 Task: In the Company amd.com, Add note: 'Schedule a training session for the sales team on new objection handling techniques.'. Mark checkbox to create task to follow up ': Tomorrow'. Create task, with  description: Send Proposal to Client, Add due date: Today; Add reminder: 30 Minutes before. Set Priority Low  and add note: Take detailed meeting minutes and share them with the team afterward.. Logged in from softage.1@softage.net
Action: Mouse moved to (80, 53)
Screenshot: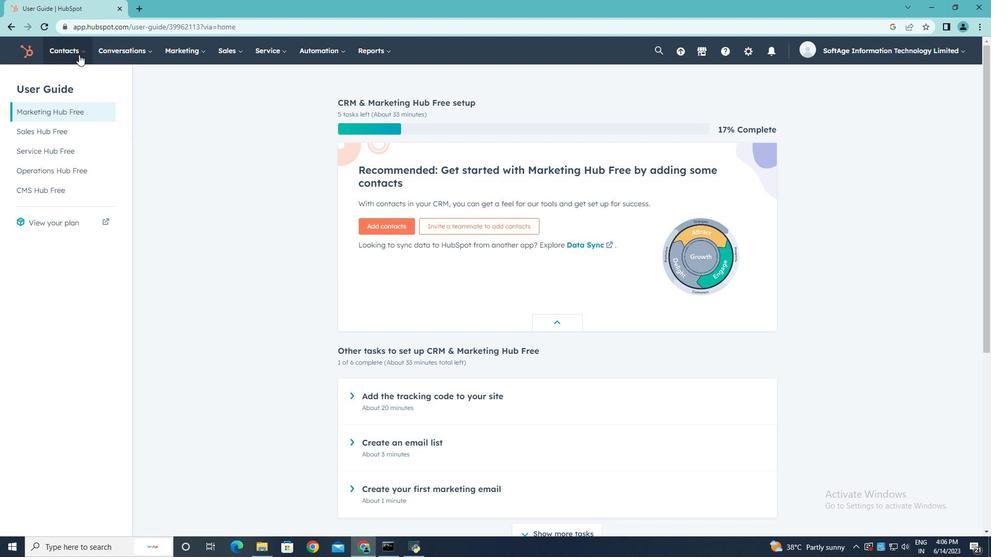 
Action: Mouse pressed left at (80, 53)
Screenshot: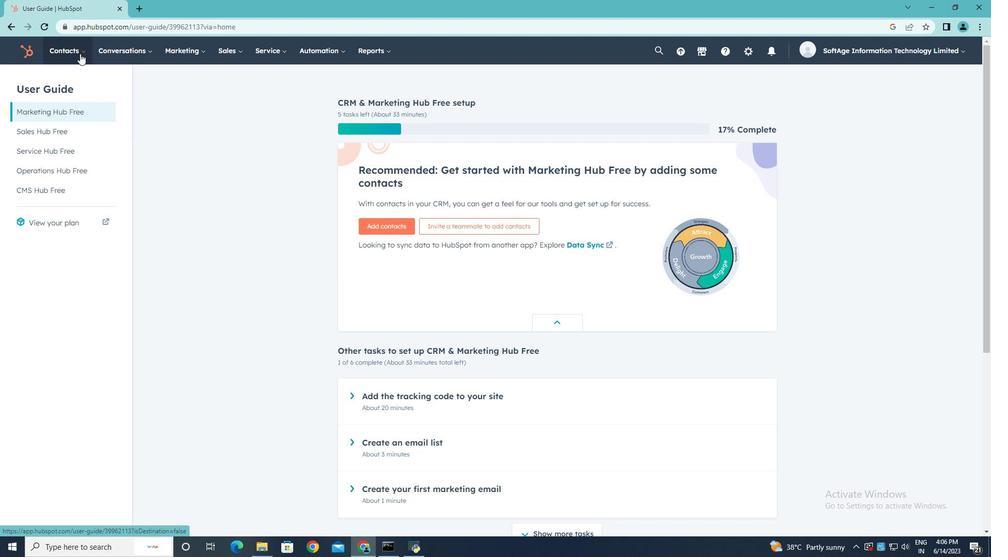 
Action: Mouse moved to (70, 103)
Screenshot: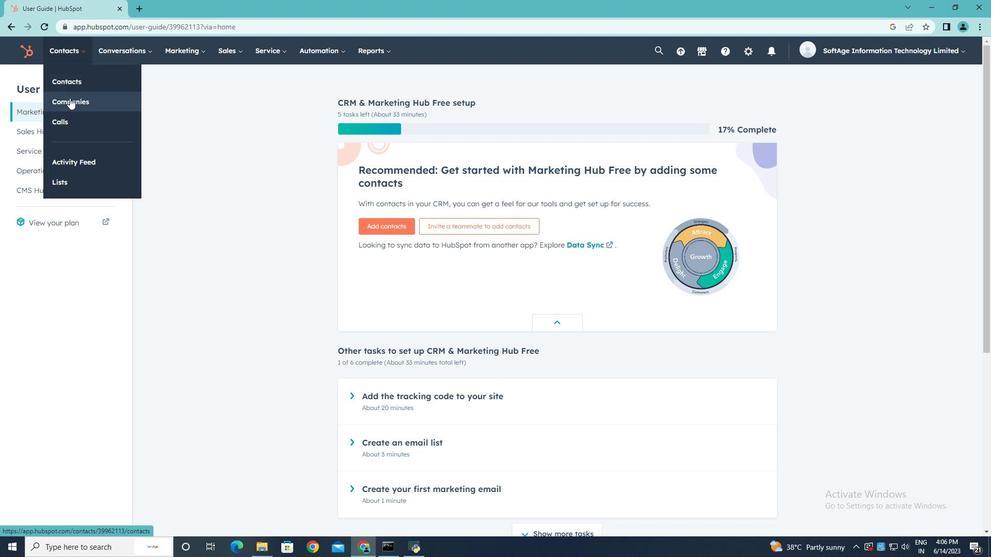 
Action: Mouse pressed left at (70, 103)
Screenshot: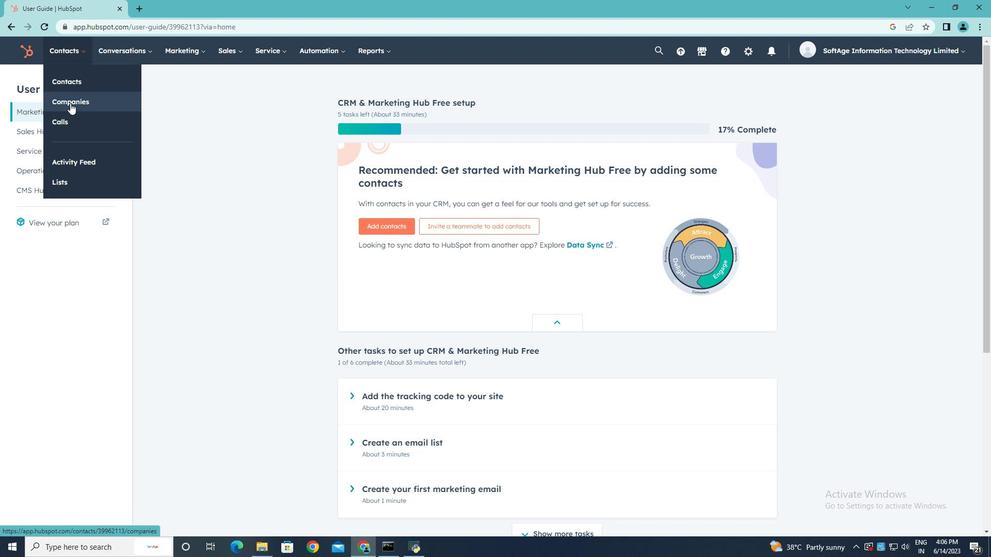 
Action: Mouse moved to (72, 168)
Screenshot: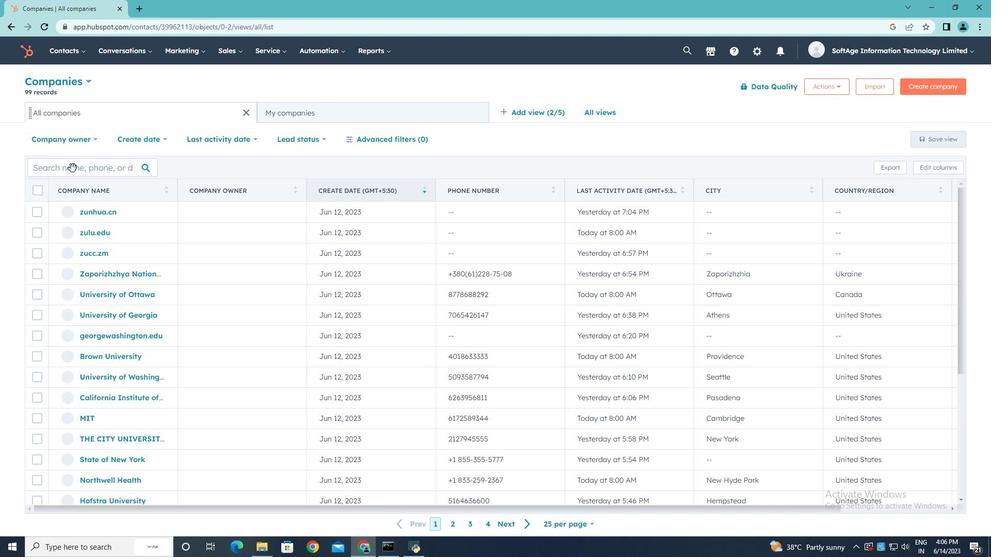 
Action: Mouse pressed left at (72, 168)
Screenshot: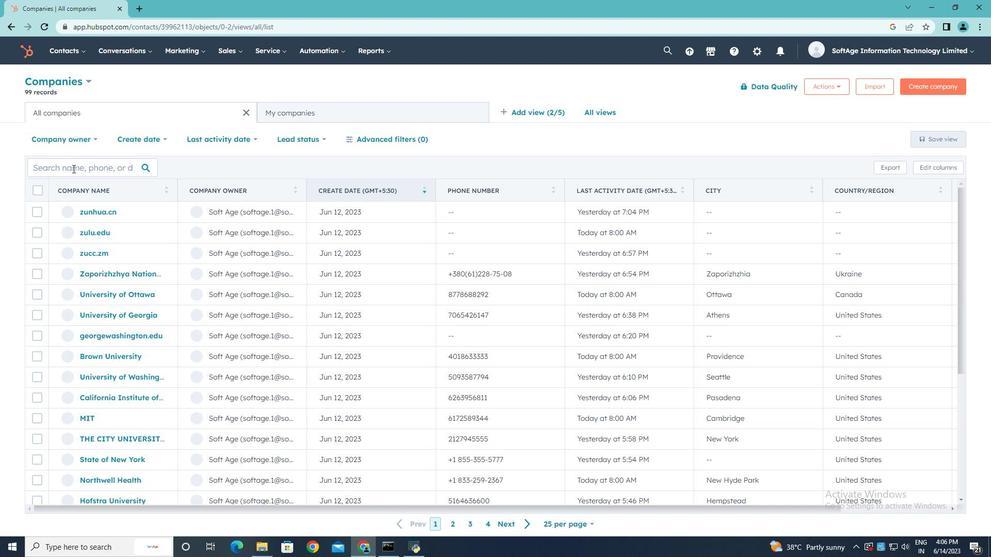 
Action: Key pressed amd.com
Screenshot: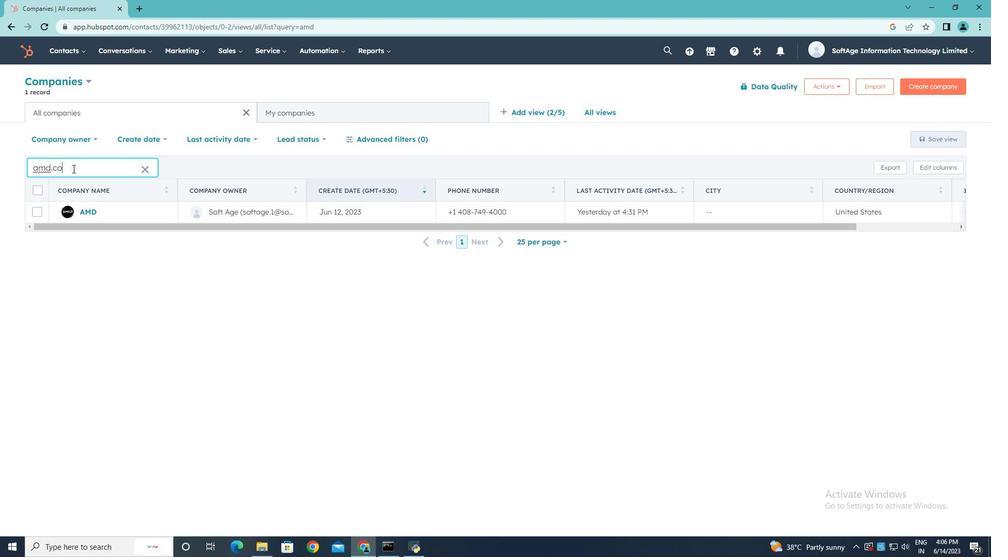 
Action: Mouse moved to (87, 212)
Screenshot: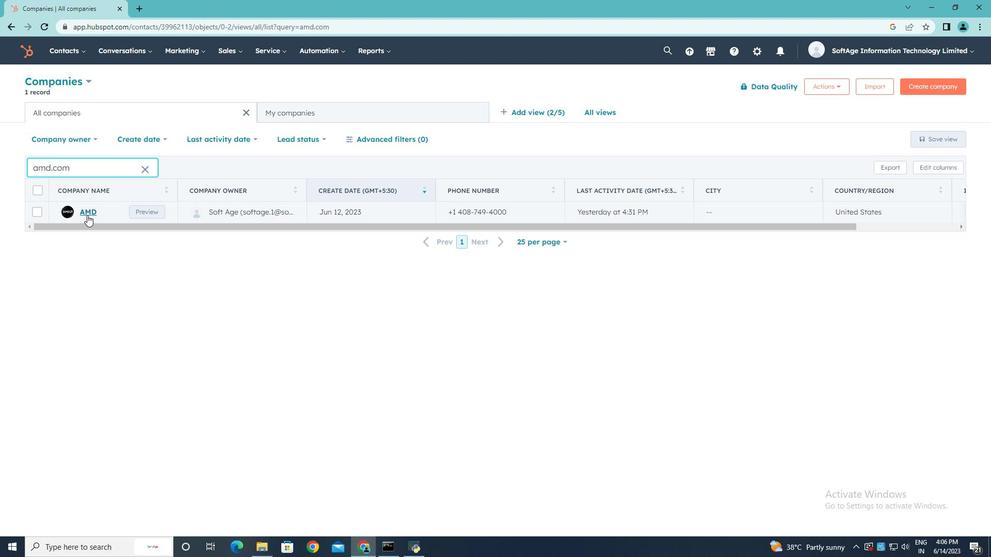 
Action: Mouse pressed left at (87, 212)
Screenshot: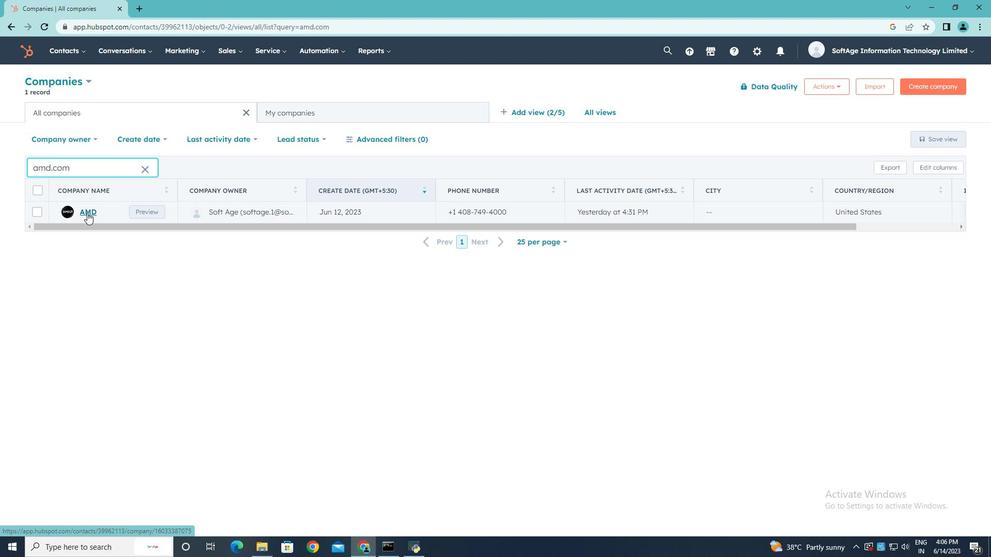 
Action: Mouse moved to (33, 173)
Screenshot: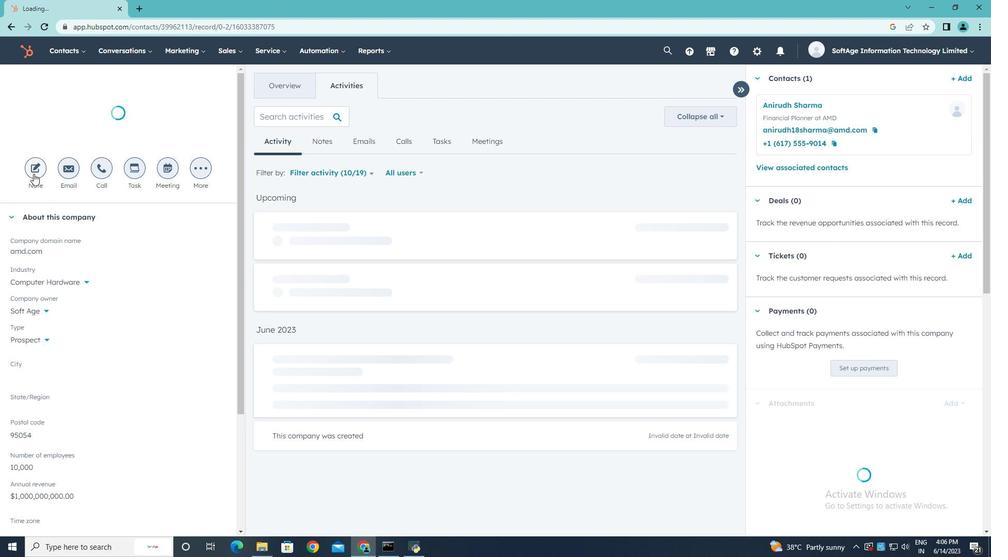 
Action: Mouse pressed left at (33, 173)
Screenshot: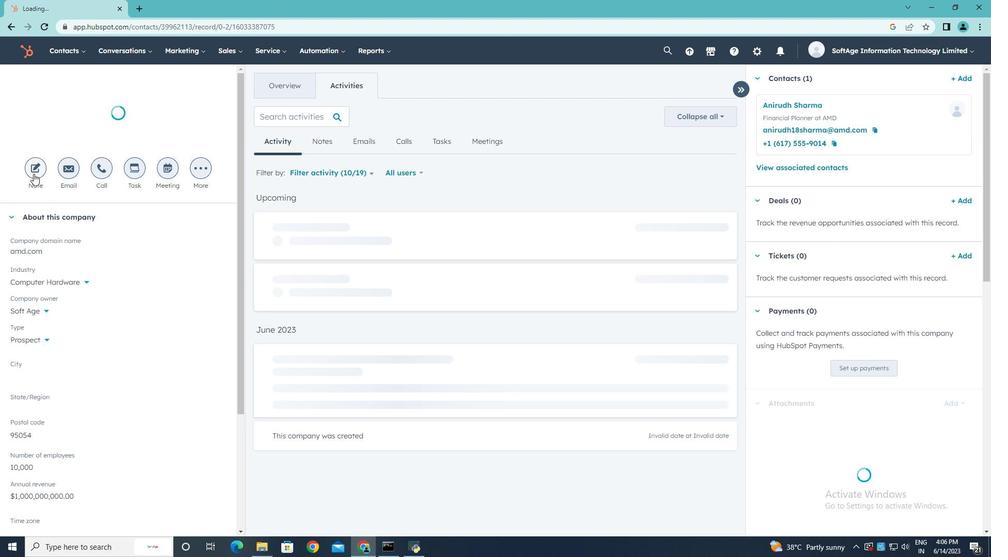 
Action: Key pressed <Key.shift>Schedule<Key.space>a<Key.space>training<Key.space>session<Key.space>for<Key.space>the<Key.space>sales<Key.space>team<Key.space>on<Key.space>new<Key.space>objection<Key.space>handling<Key.space>techno<Key.backspace>iques
Screenshot: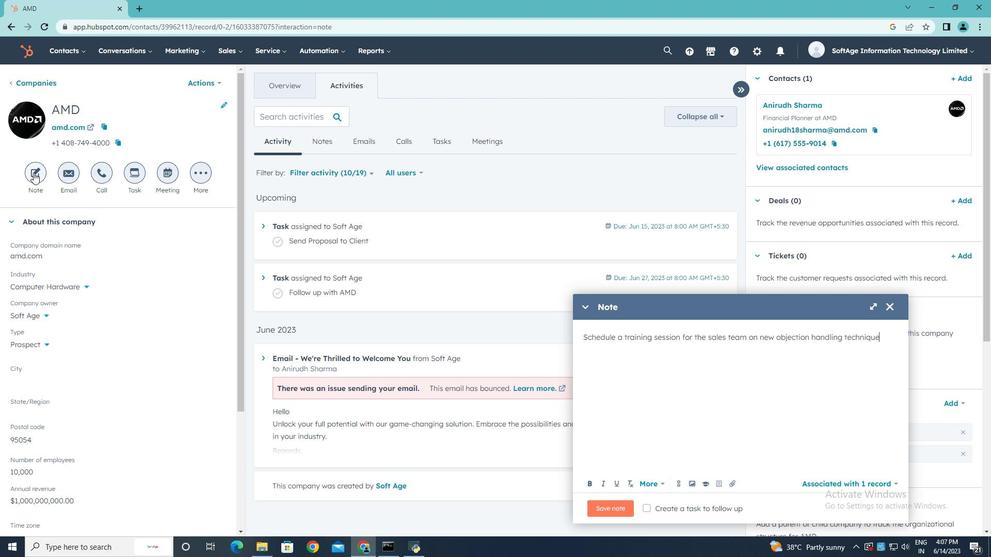 
Action: Mouse moved to (647, 507)
Screenshot: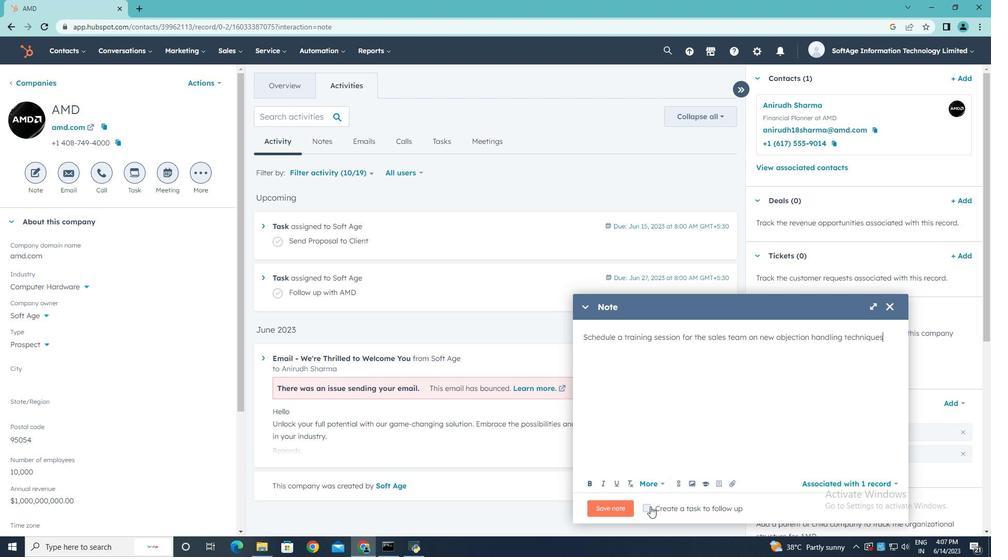 
Action: Mouse pressed left at (647, 507)
Screenshot: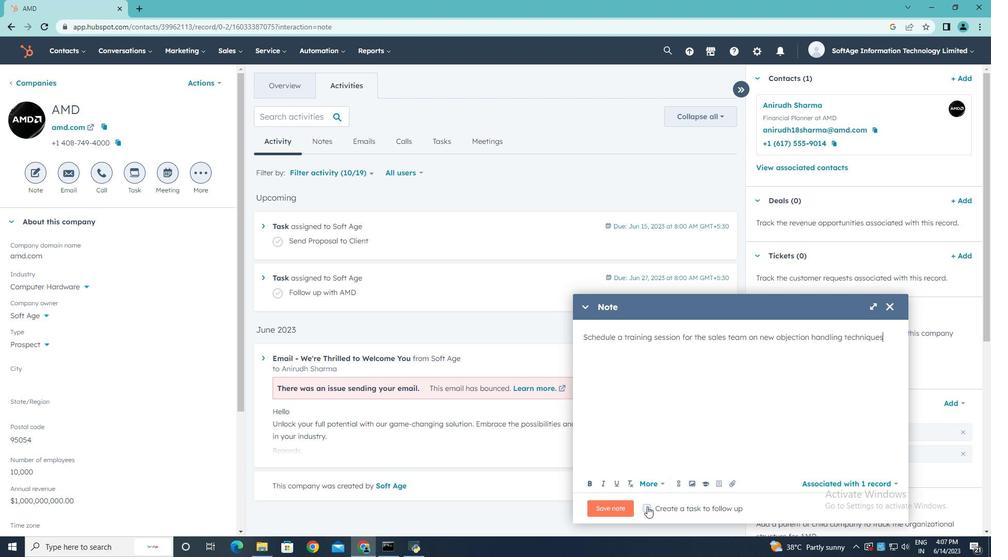 
Action: Mouse moved to (856, 508)
Screenshot: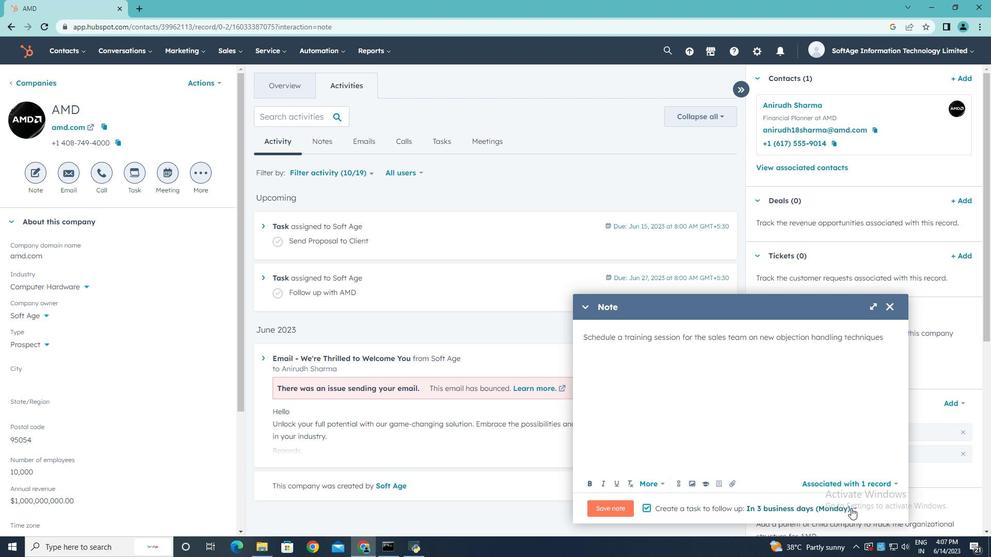 
Action: Mouse pressed left at (856, 508)
Screenshot: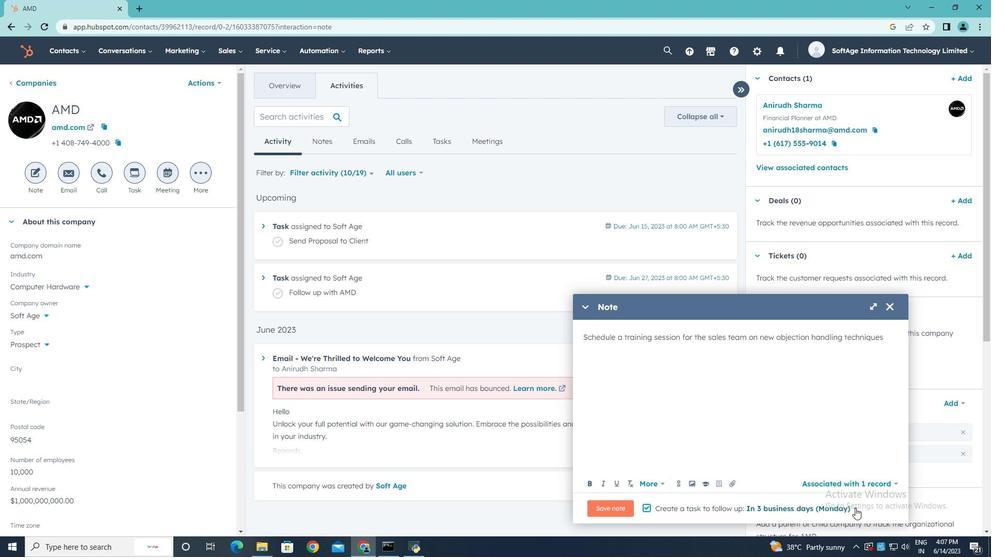 
Action: Mouse moved to (816, 433)
Screenshot: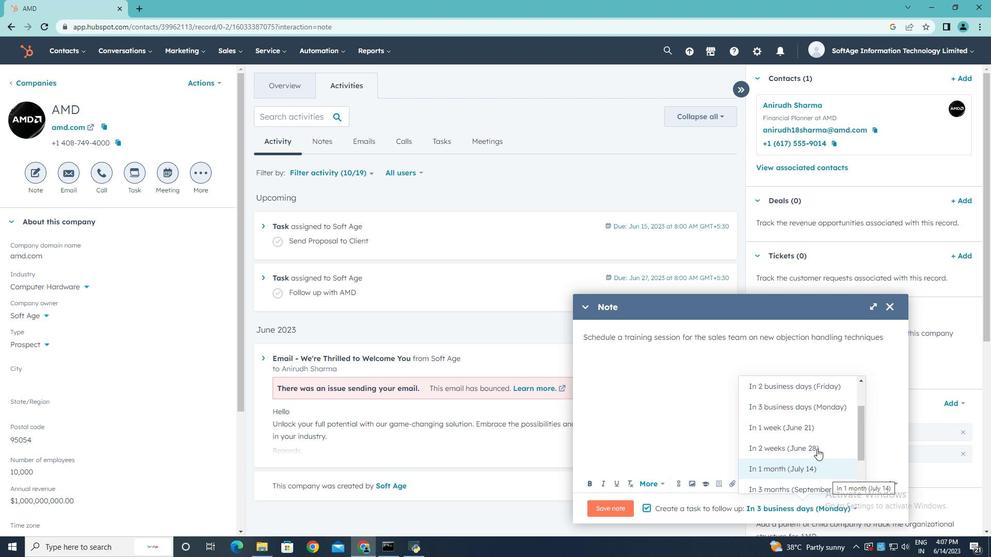 
Action: Mouse scrolled (816, 433) with delta (0, 0)
Screenshot: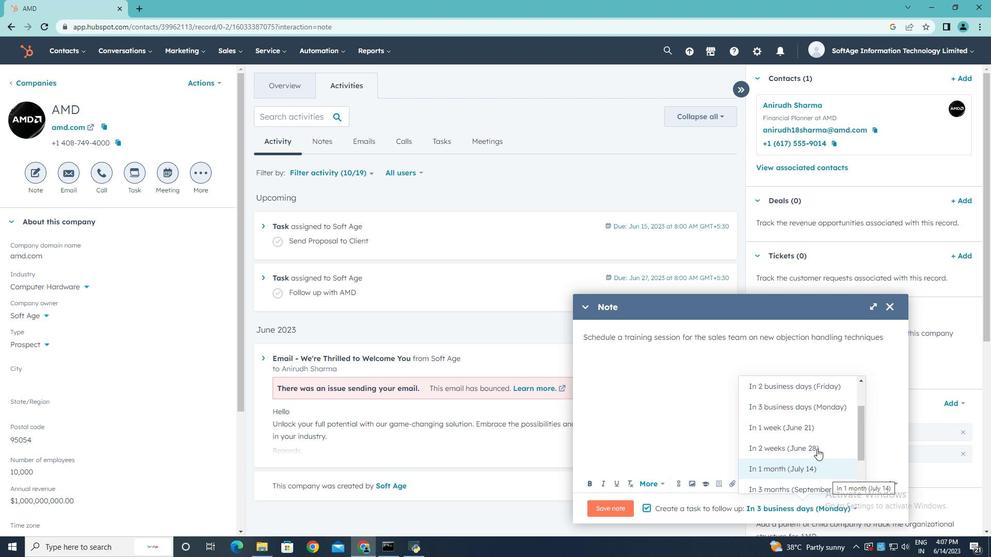 
Action: Mouse scrolled (816, 433) with delta (0, 0)
Screenshot: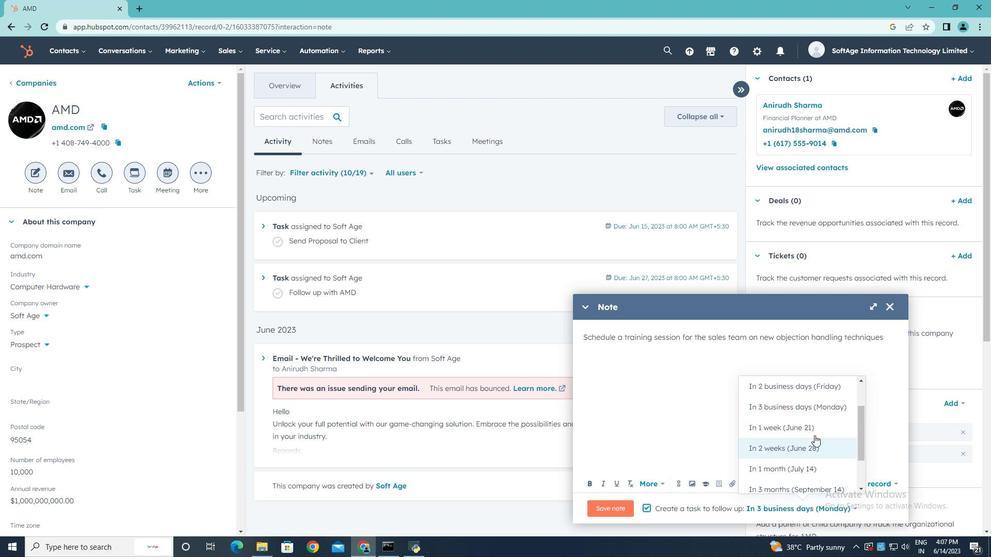 
Action: Mouse scrolled (816, 433) with delta (0, 0)
Screenshot: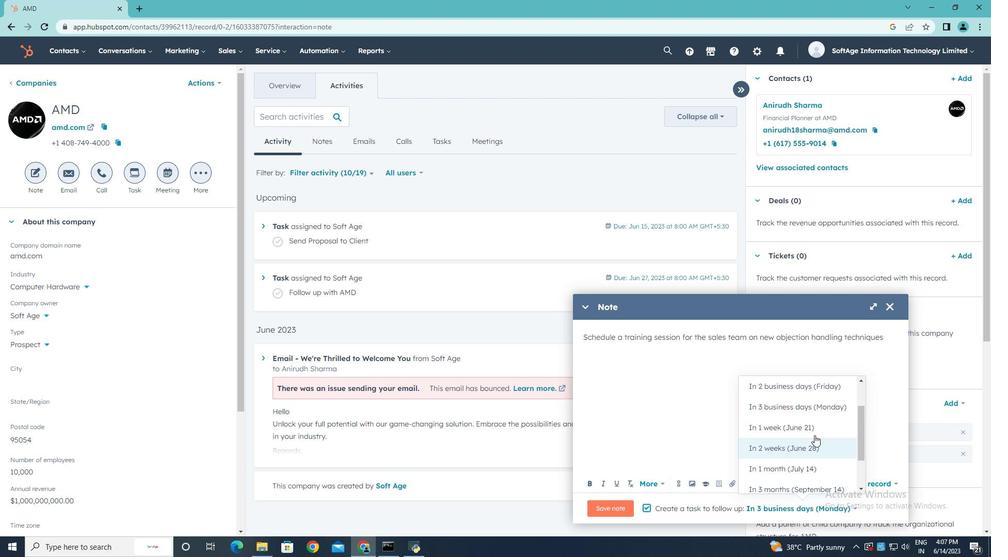 
Action: Mouse scrolled (816, 433) with delta (0, 0)
Screenshot: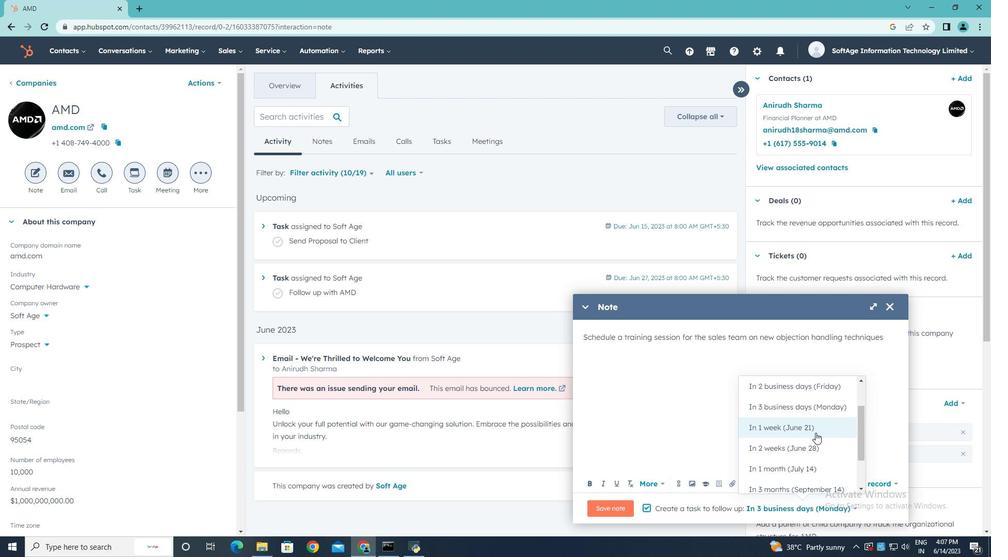 
Action: Mouse moved to (793, 412)
Screenshot: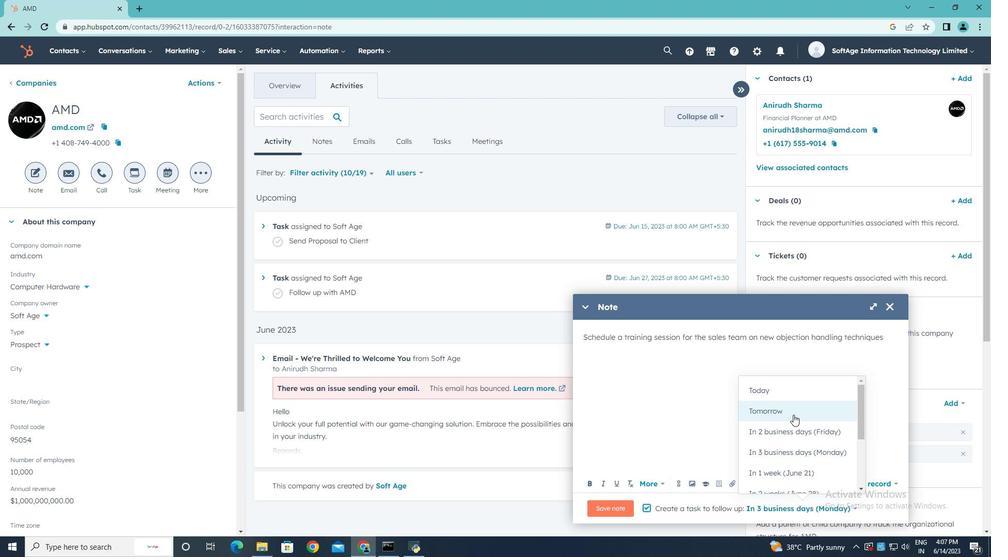 
Action: Mouse pressed left at (793, 412)
Screenshot: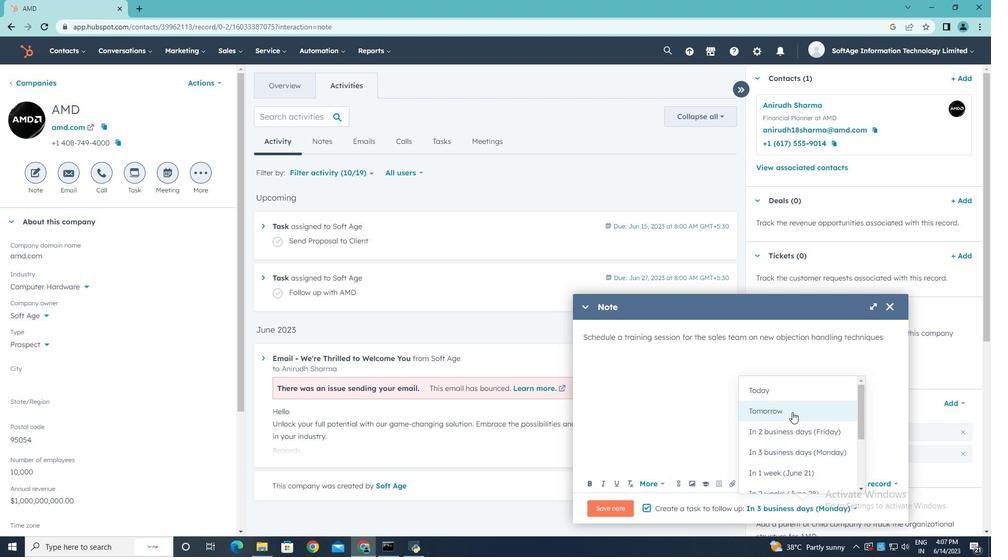 
Action: Mouse moved to (621, 508)
Screenshot: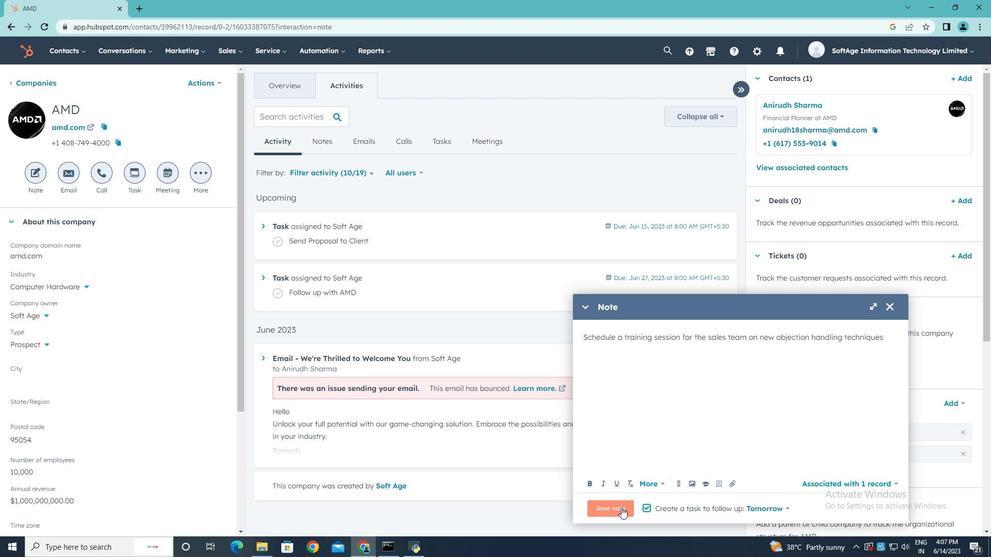 
Action: Mouse pressed left at (621, 508)
Screenshot: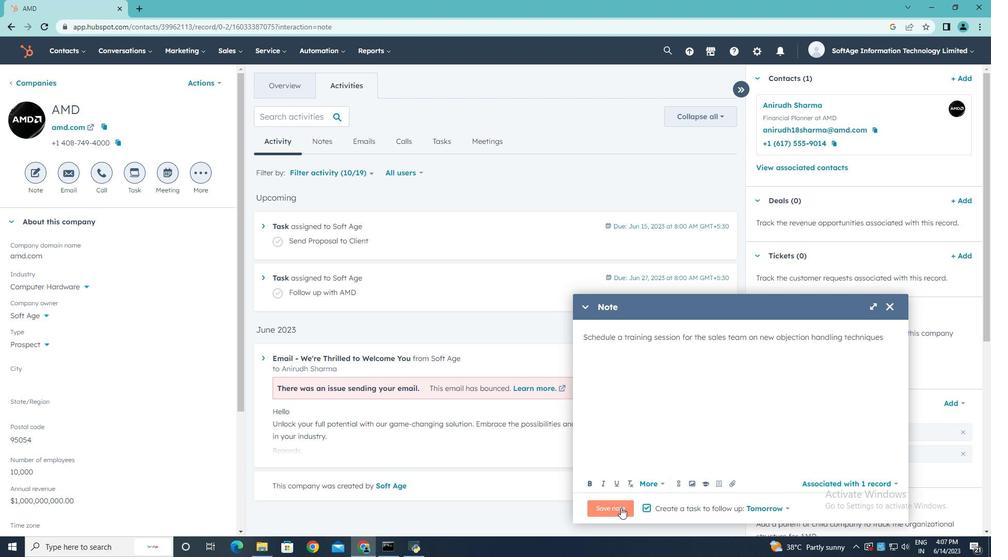 
Action: Mouse moved to (133, 176)
Screenshot: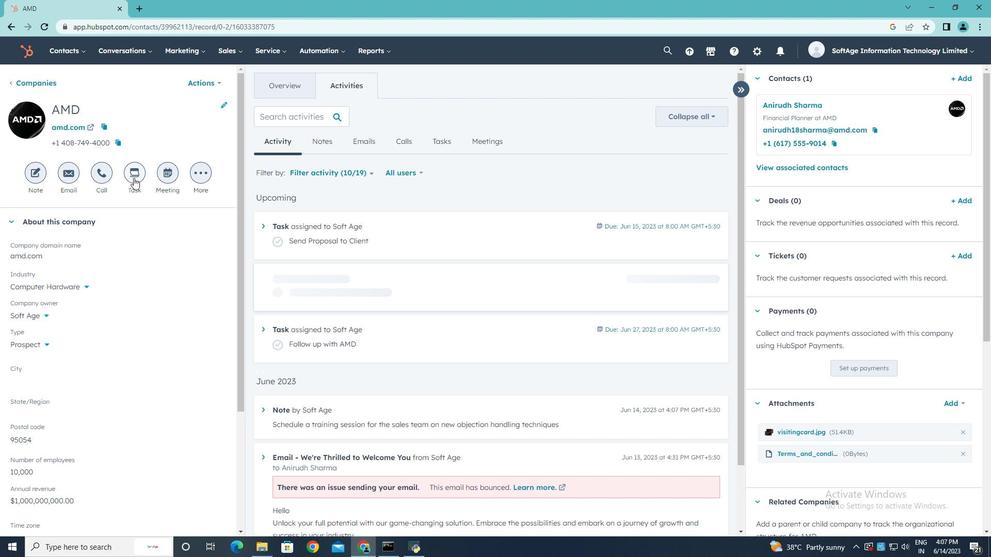 
Action: Mouse pressed left at (133, 176)
Screenshot: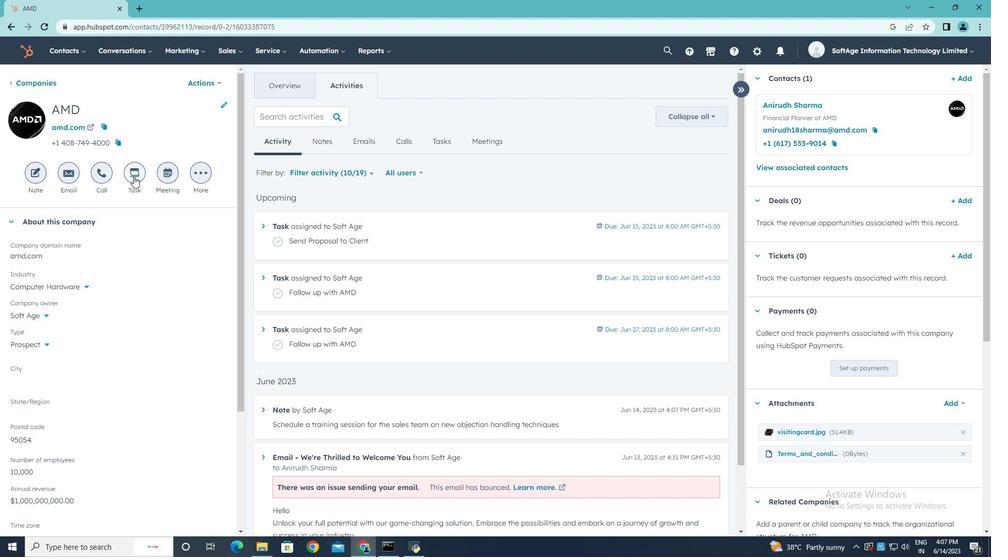 
Action: Mouse moved to (628, 287)
Screenshot: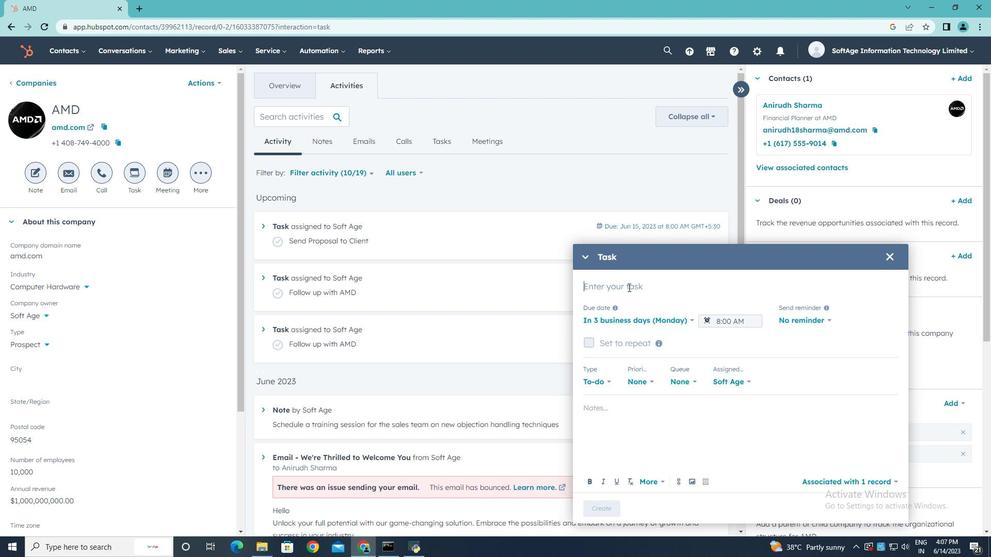 
Action: Mouse pressed left at (628, 287)
Screenshot: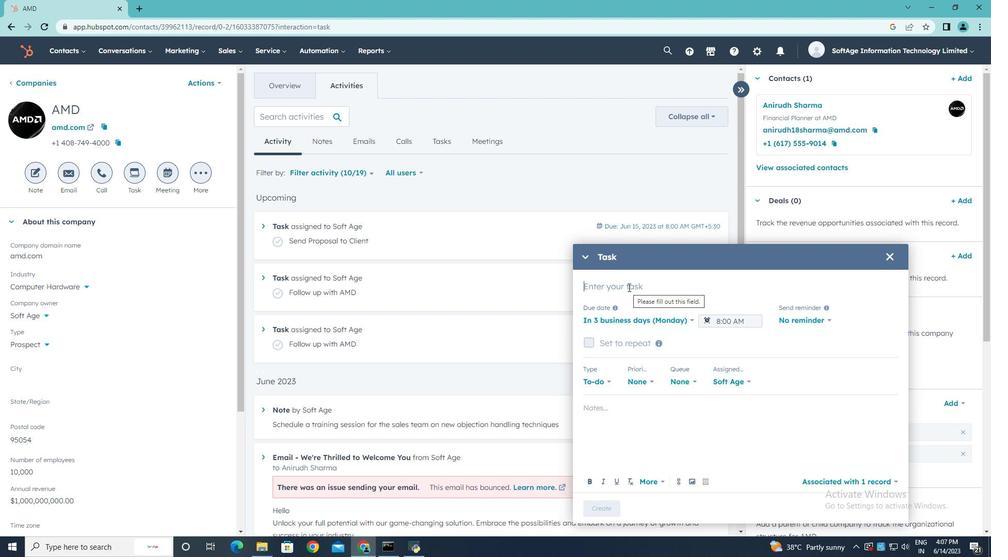 
Action: Key pressed <Key.shift>Send<Key.space><Key.shift><Key.shift><Key.shift><Key.shift><Key.shift><Key.shift>Proposal<Key.space>to<Key.space><Key.shift><Key.shift><Key.shift>Client
Screenshot: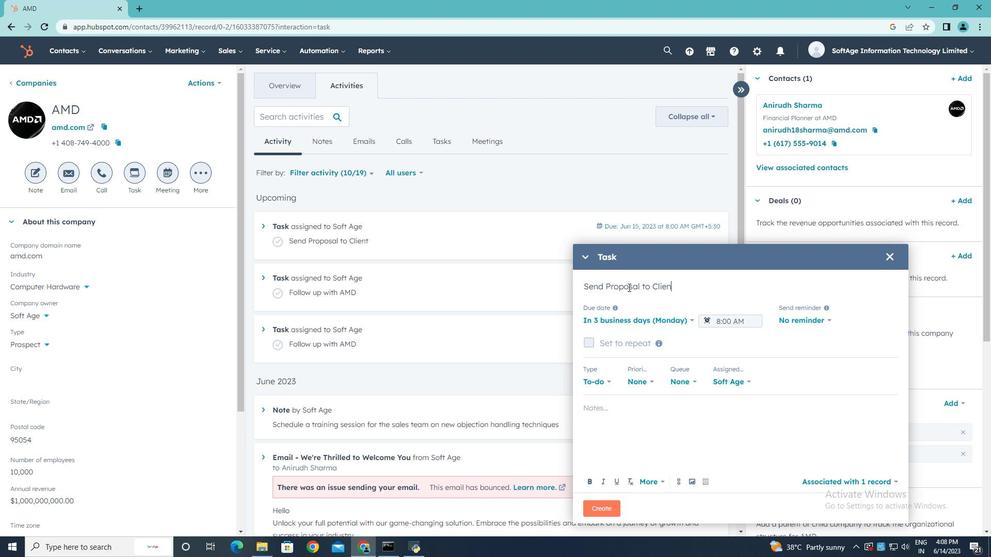 
Action: Mouse moved to (691, 319)
Screenshot: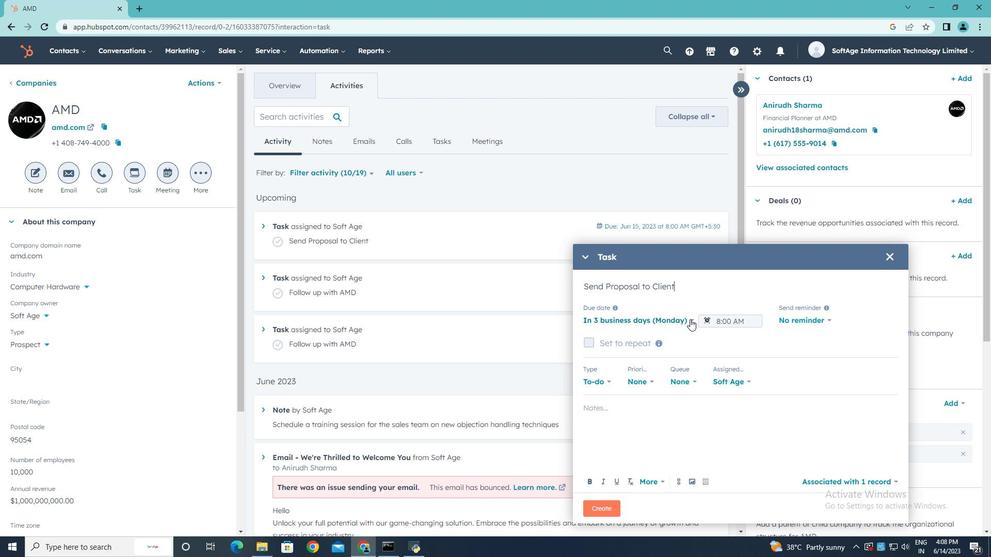 
Action: Mouse pressed left at (691, 319)
Screenshot: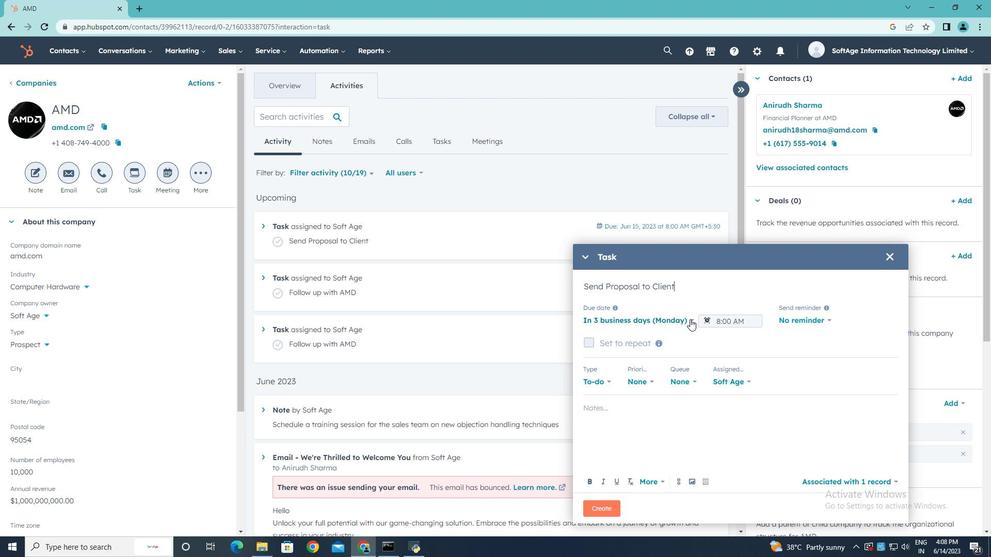 
Action: Mouse moved to (652, 351)
Screenshot: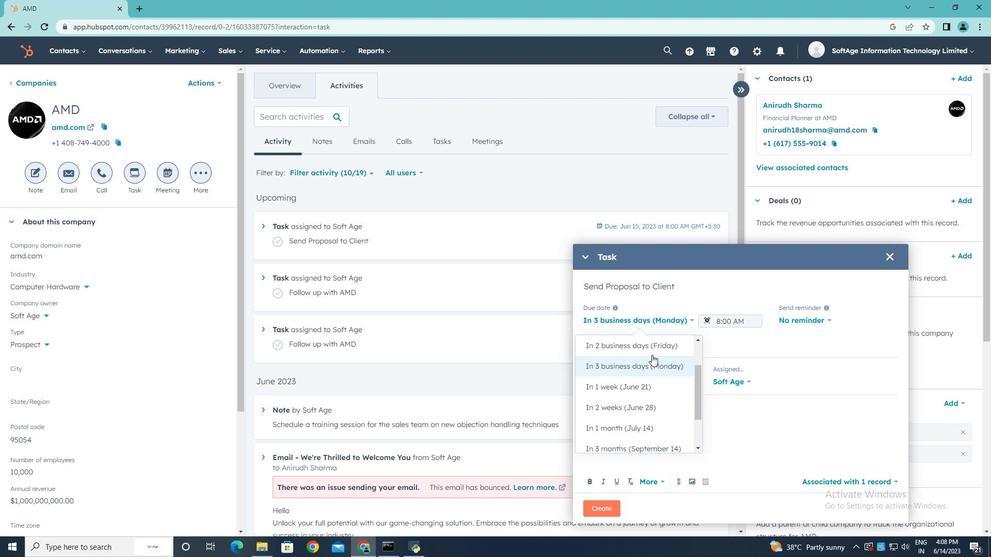 
Action: Mouse scrolled (652, 352) with delta (0, 0)
Screenshot: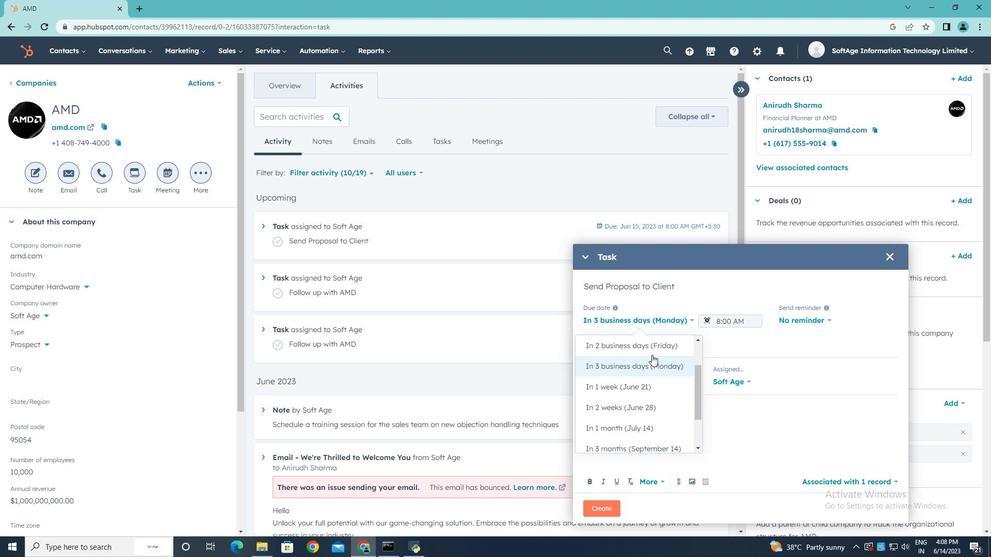 
Action: Mouse scrolled (652, 352) with delta (0, 0)
Screenshot: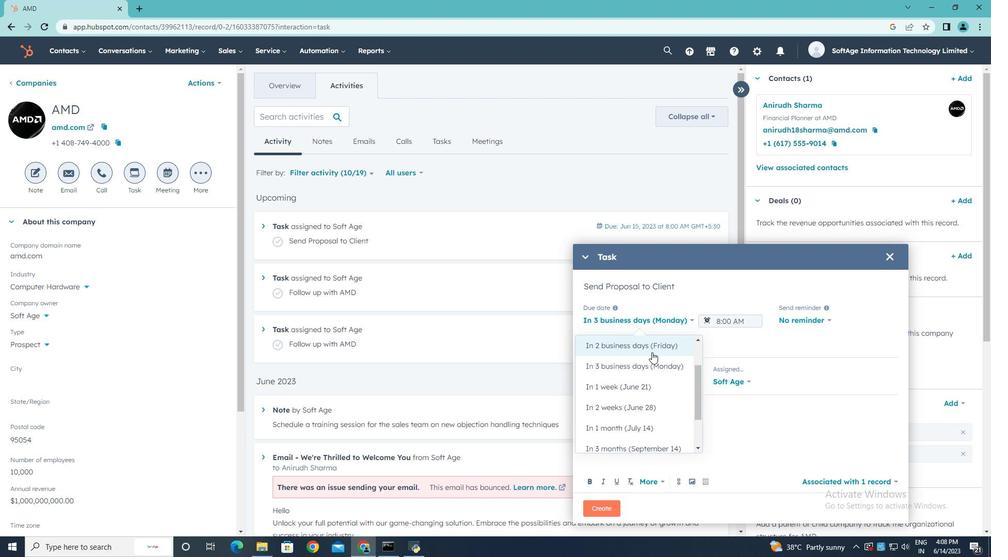 
Action: Mouse scrolled (652, 352) with delta (0, 0)
Screenshot: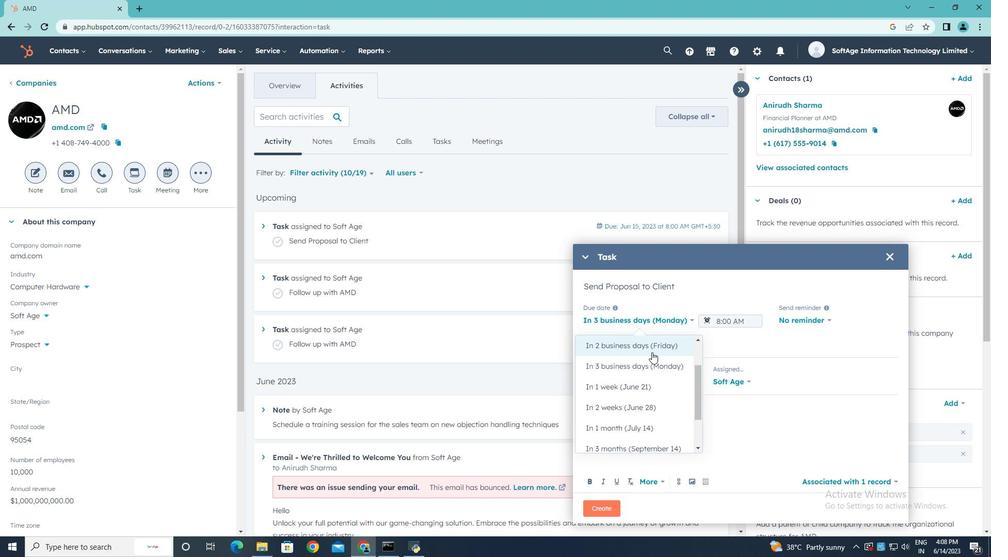 
Action: Mouse moved to (633, 367)
Screenshot: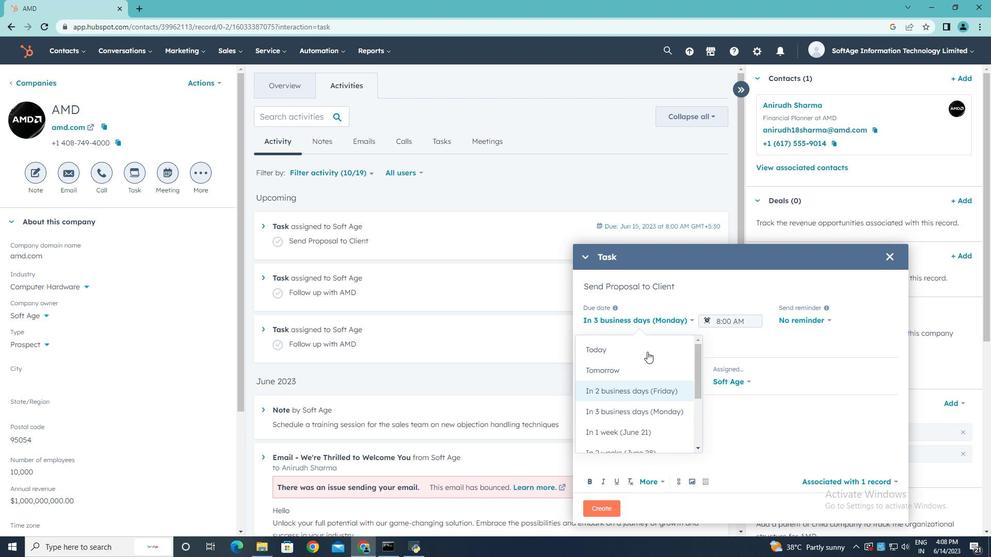 
Action: Mouse pressed left at (633, 367)
Screenshot: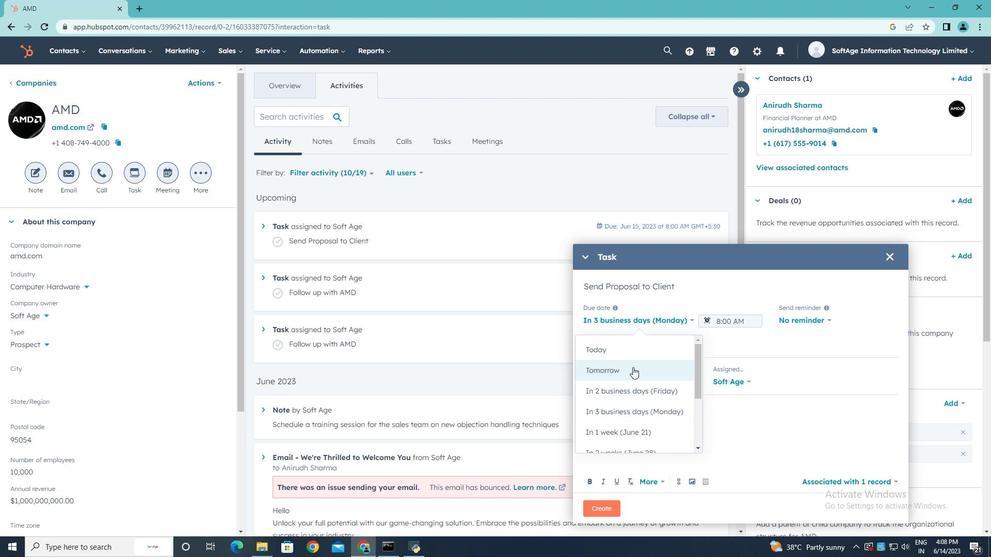 
Action: Mouse moved to (762, 320)
Screenshot: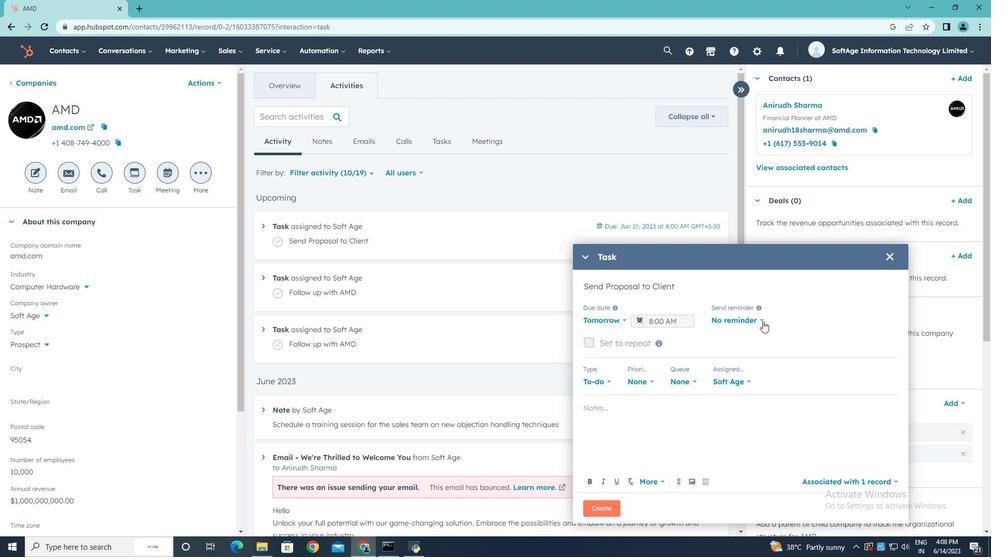 
Action: Mouse pressed left at (762, 320)
Screenshot: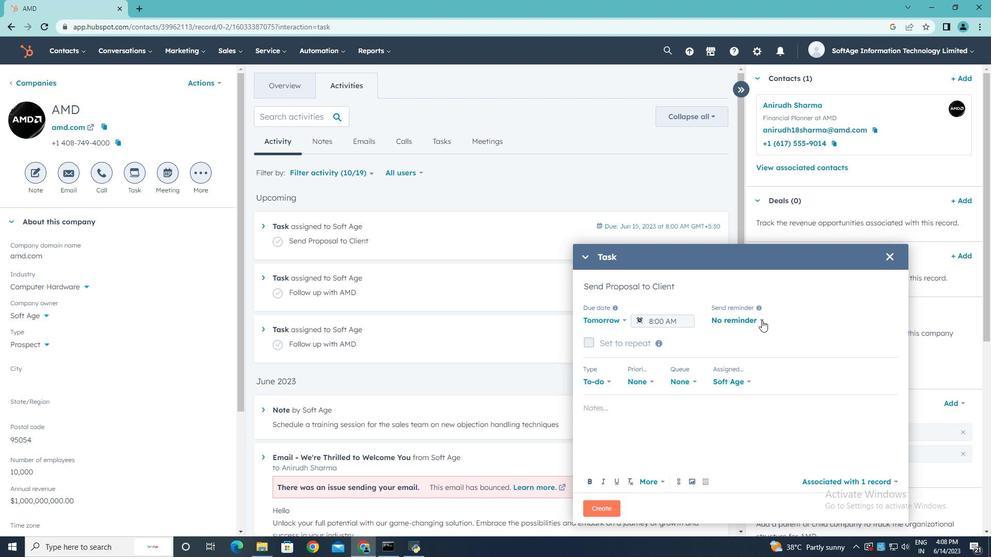 
Action: Mouse moved to (741, 389)
Screenshot: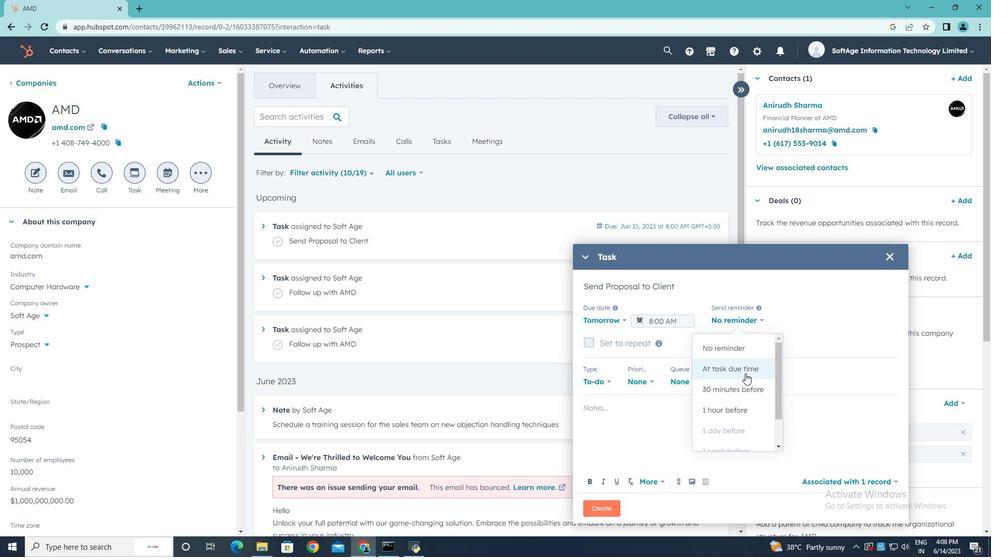 
Action: Mouse pressed left at (741, 389)
Screenshot: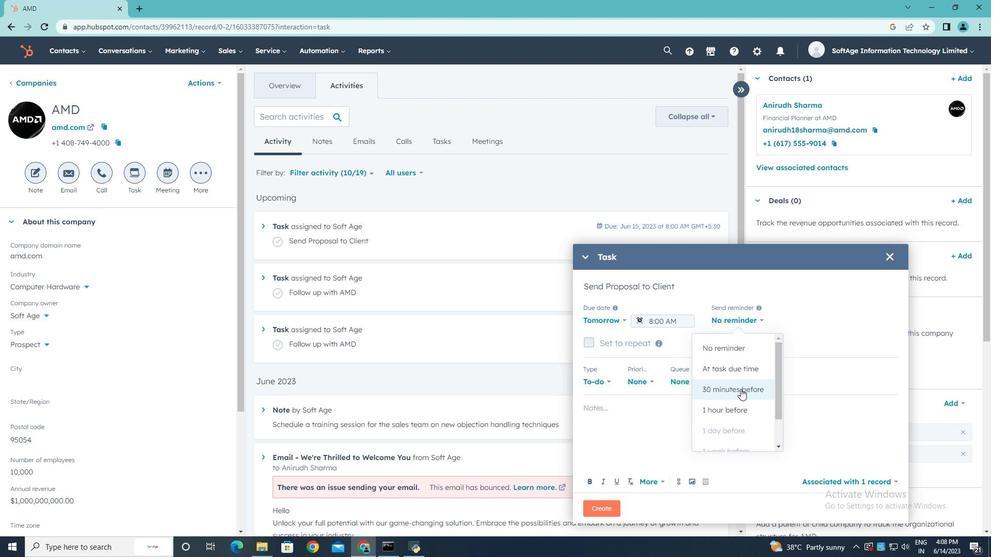 
Action: Mouse moved to (651, 380)
Screenshot: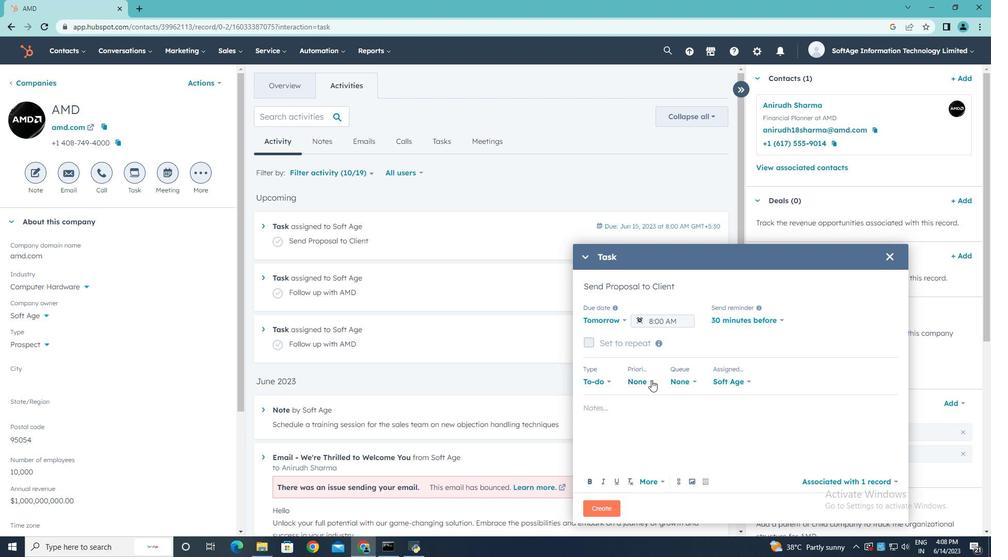 
Action: Mouse pressed left at (651, 380)
Screenshot: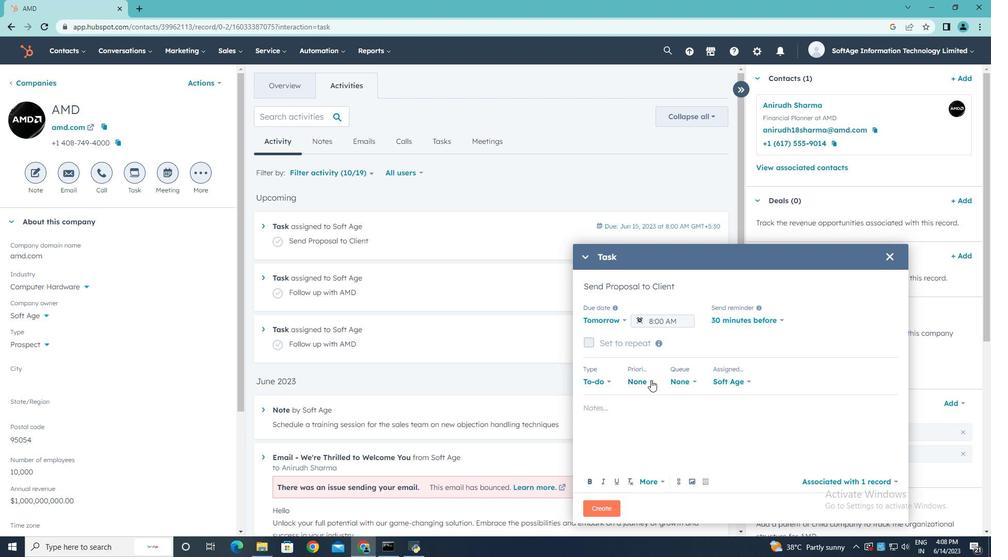 
Action: Mouse moved to (643, 424)
Screenshot: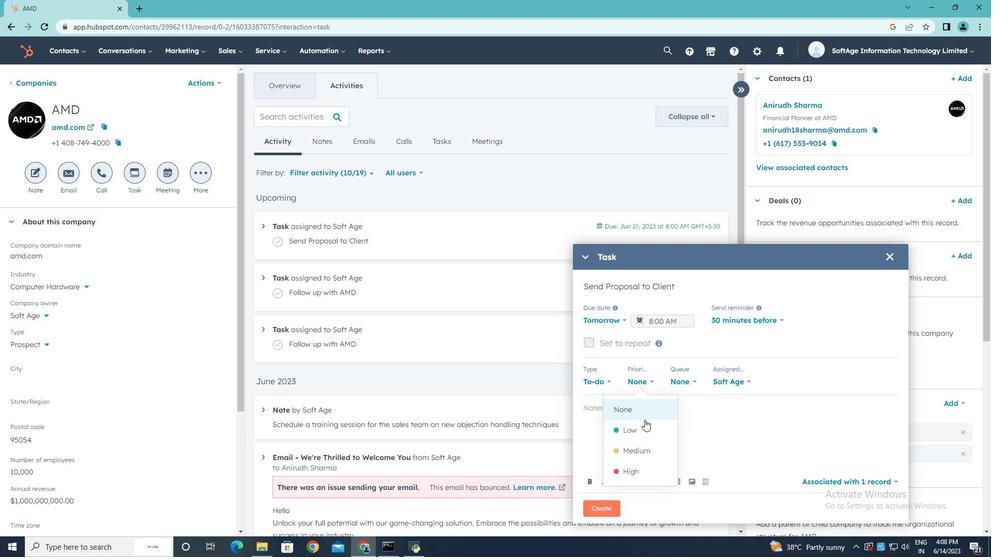 
Action: Mouse pressed left at (643, 424)
Screenshot: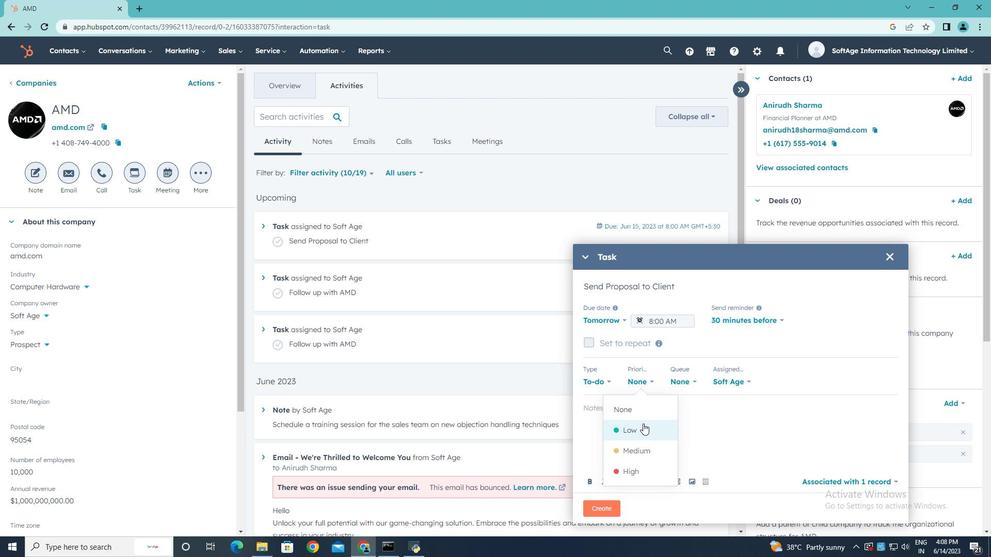 
Action: Mouse moved to (632, 415)
Screenshot: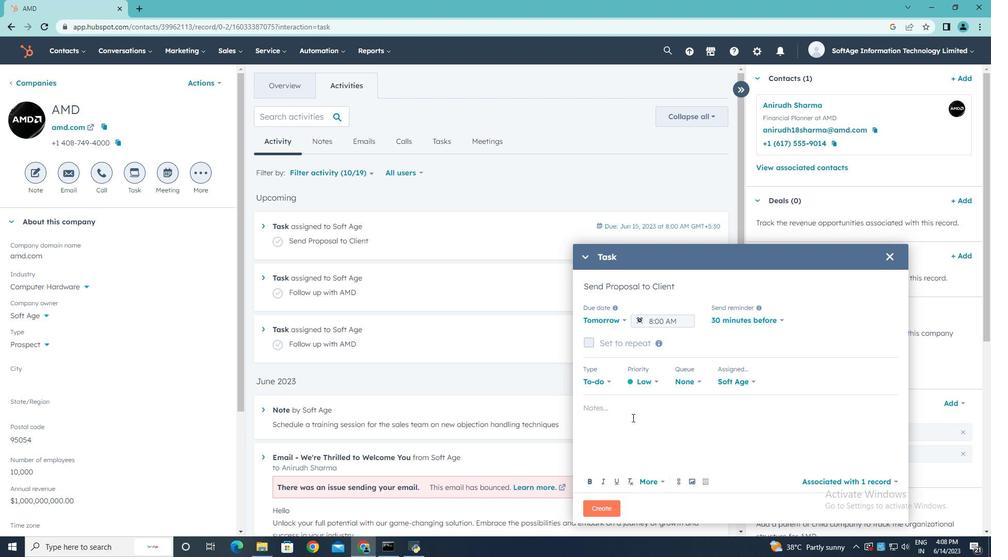 
Action: Mouse pressed left at (632, 415)
Screenshot: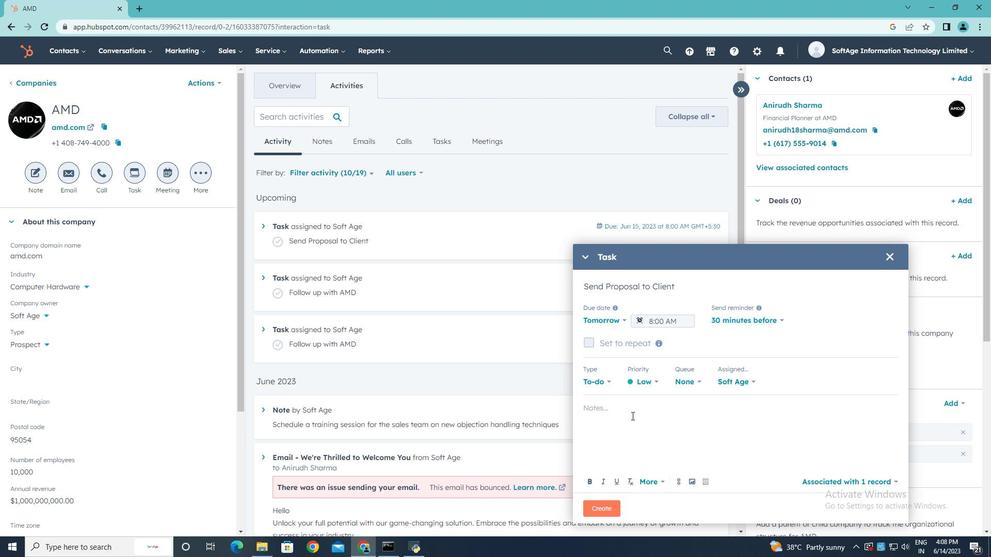 
Action: Key pressed <Key.shift>Take<Key.space>detailed<Key.space>meeting<Key.space>minutes<Key.space>and<Key.space>shg<Key.backspace>are<Key.space>them<Key.space>with<Key.space>the<Key.space>teamm<Key.backspace><Key.space>afterward
Screenshot: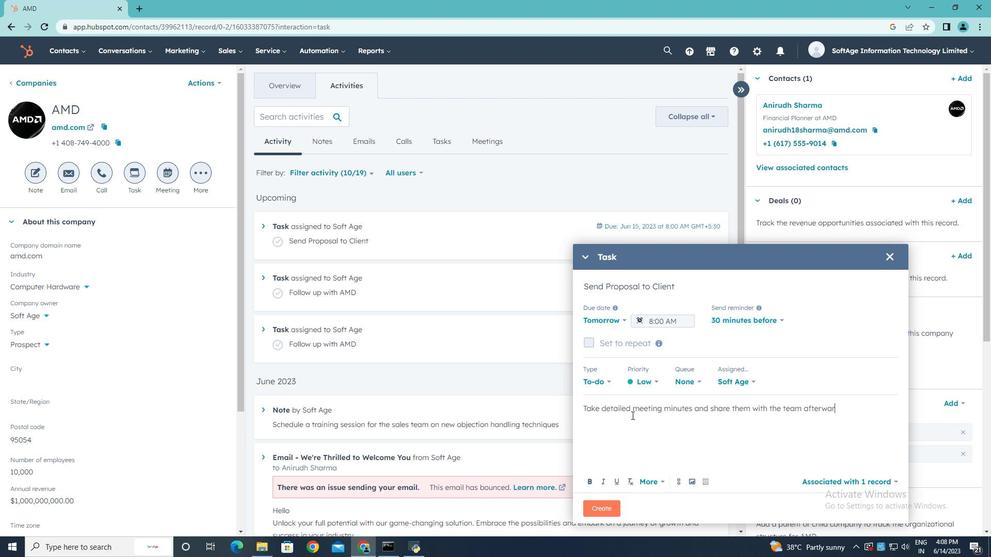 
Action: Mouse moved to (714, 424)
Screenshot: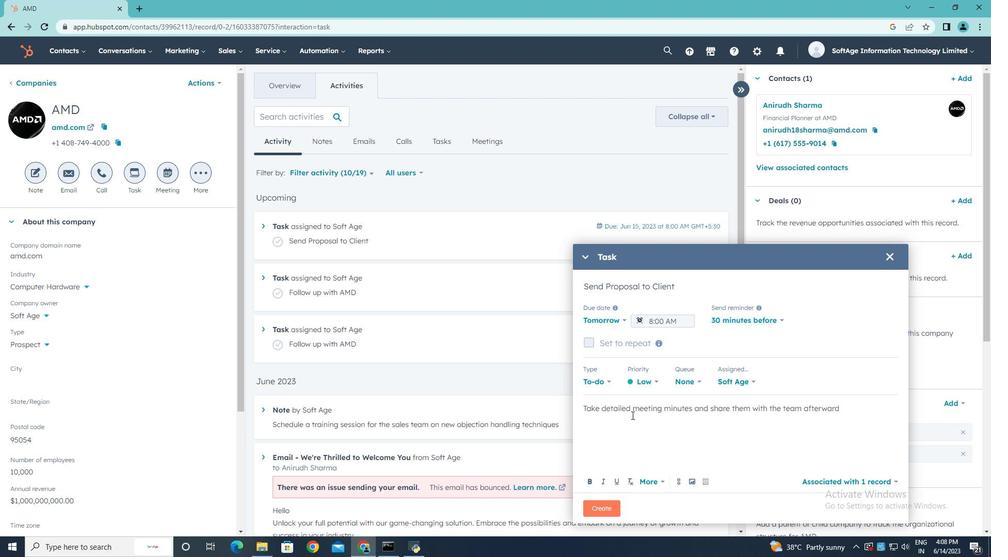 
Action: Key pressed .
Screenshot: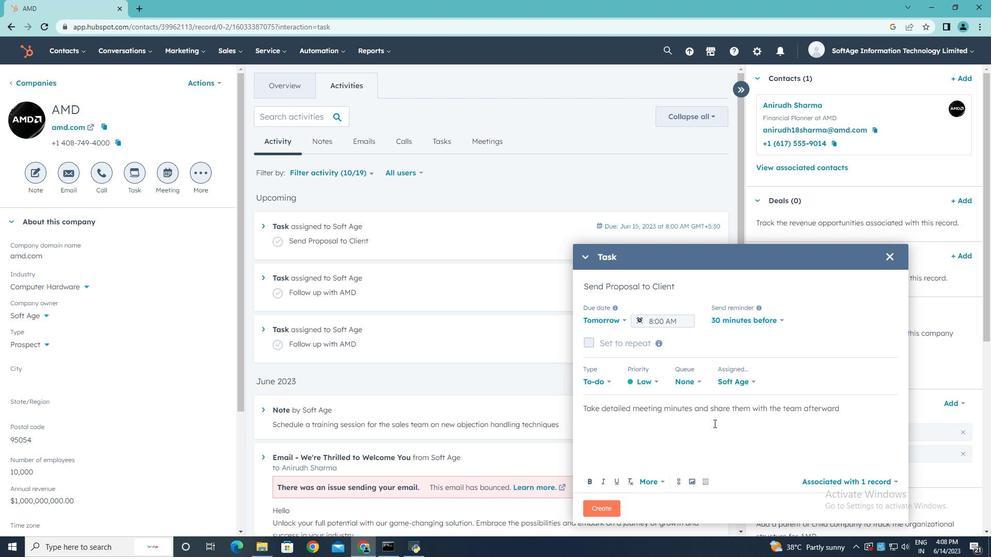 
Action: Mouse moved to (608, 506)
Screenshot: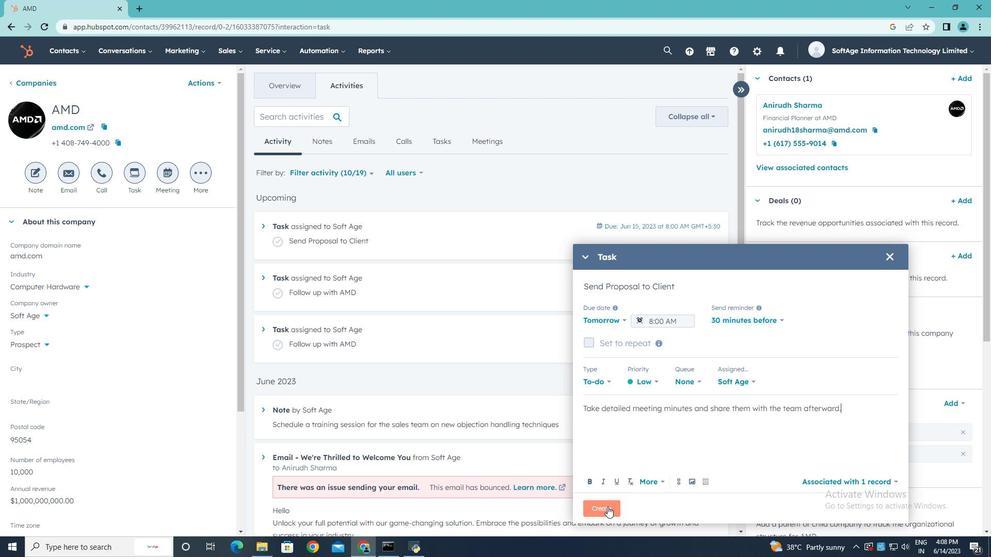 
Action: Mouse pressed left at (608, 506)
Screenshot: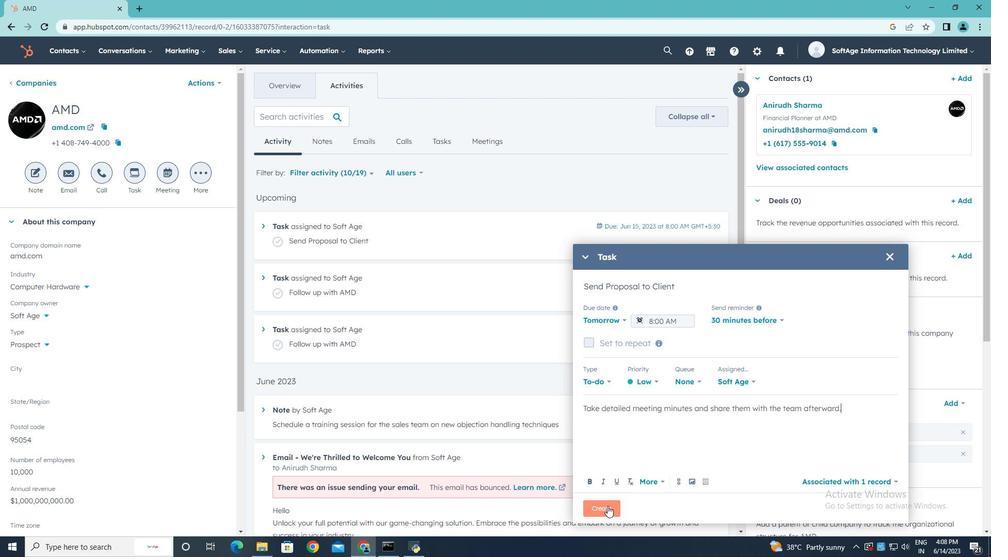
Action: Mouse moved to (600, 496)
Screenshot: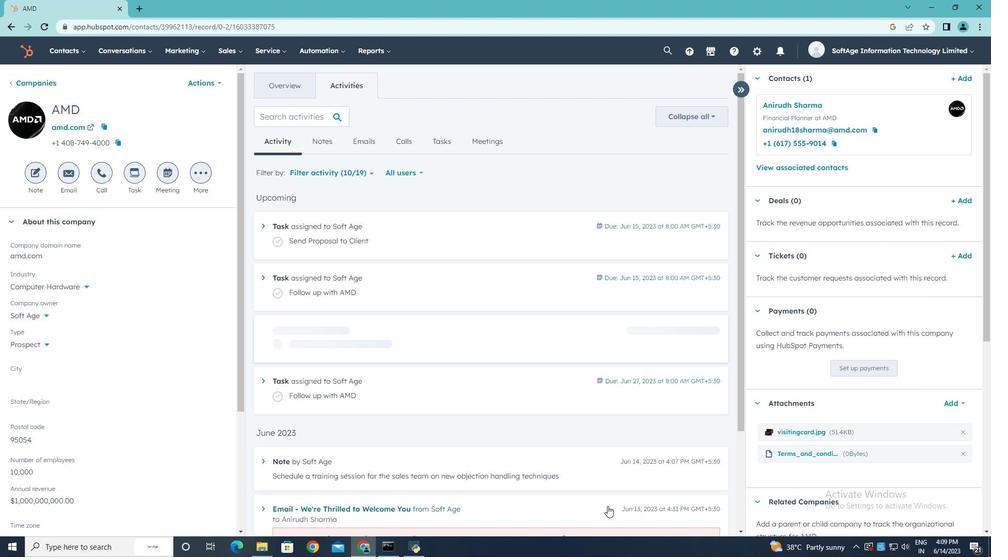 
